 Task: Set the recording ratio for the scene video filter to 51.
Action: Mouse moved to (104, 16)
Screenshot: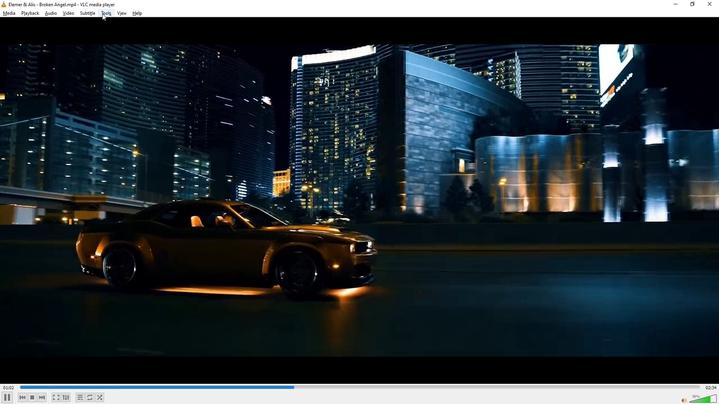 
Action: Mouse pressed left at (104, 16)
Screenshot: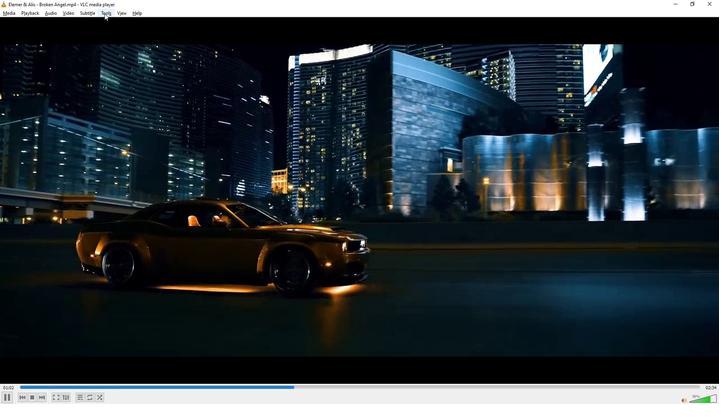 
Action: Mouse moved to (121, 100)
Screenshot: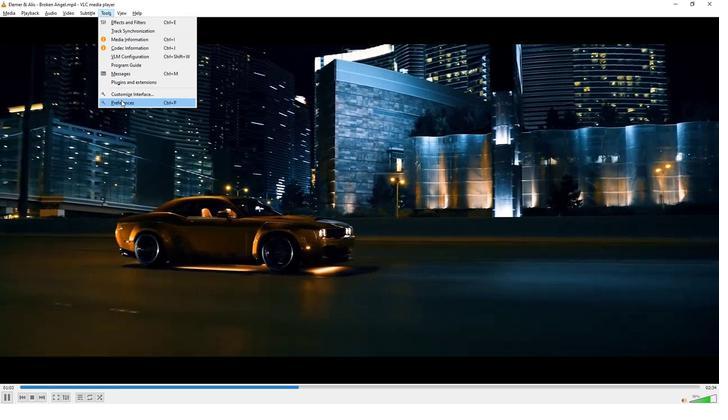 
Action: Mouse pressed left at (121, 100)
Screenshot: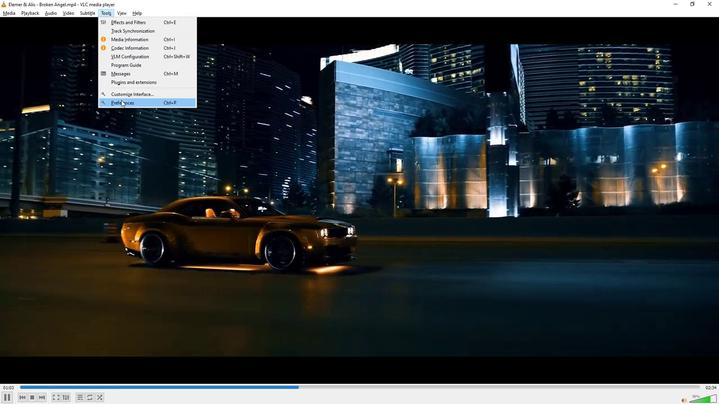 
Action: Mouse moved to (160, 310)
Screenshot: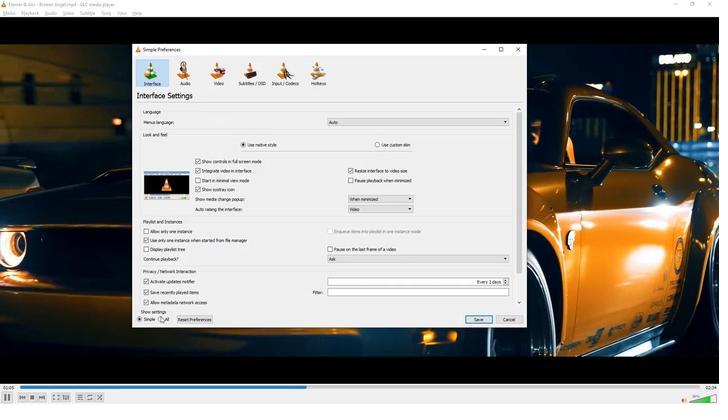 
Action: Mouse pressed left at (160, 310)
Screenshot: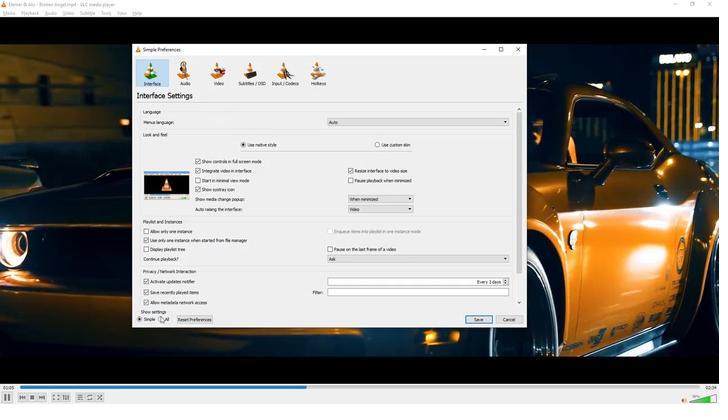 
Action: Mouse moved to (166, 229)
Screenshot: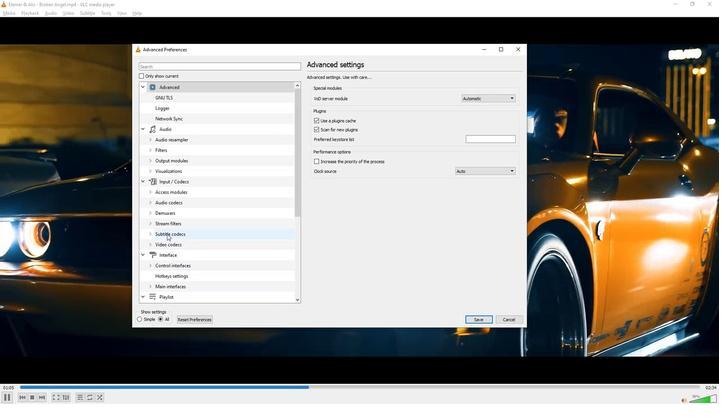 
Action: Mouse scrolled (166, 229) with delta (0, 0)
Screenshot: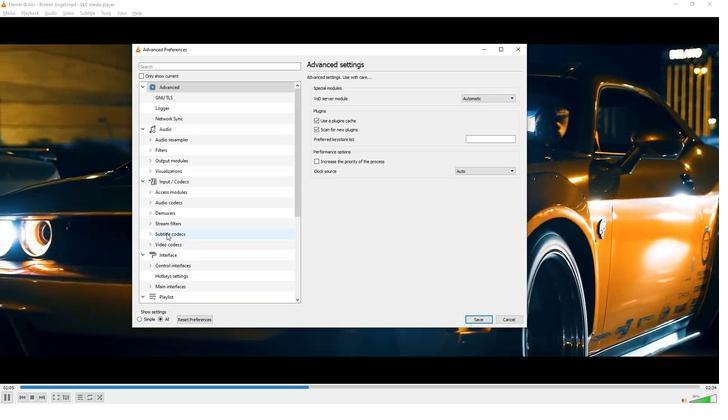 
Action: Mouse scrolled (166, 229) with delta (0, 0)
Screenshot: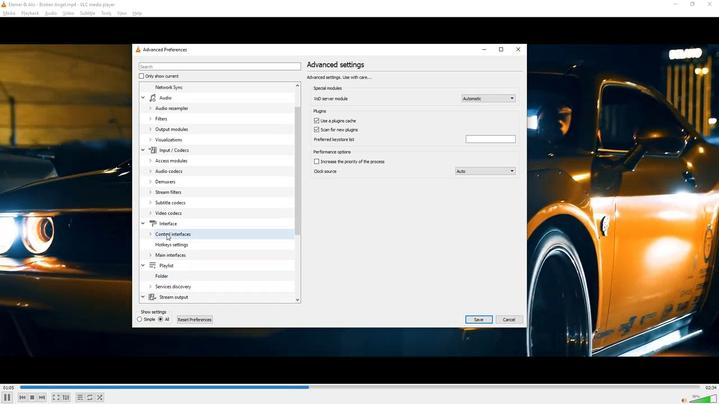 
Action: Mouse scrolled (166, 229) with delta (0, 0)
Screenshot: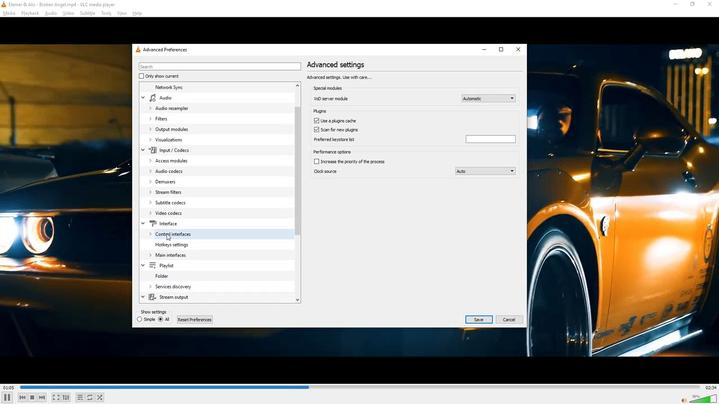 
Action: Mouse scrolled (166, 229) with delta (0, 0)
Screenshot: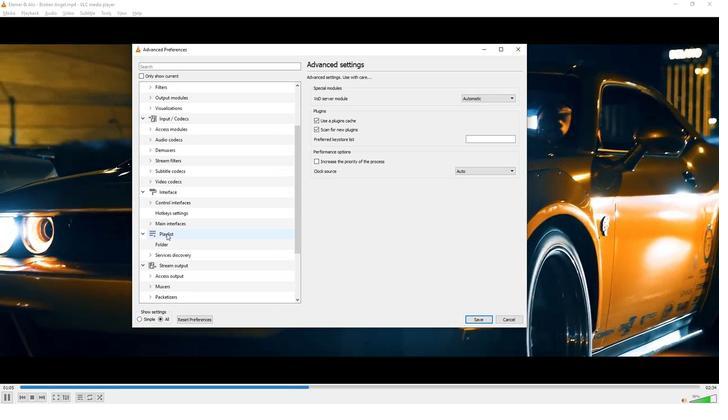 
Action: Mouse scrolled (166, 229) with delta (0, 0)
Screenshot: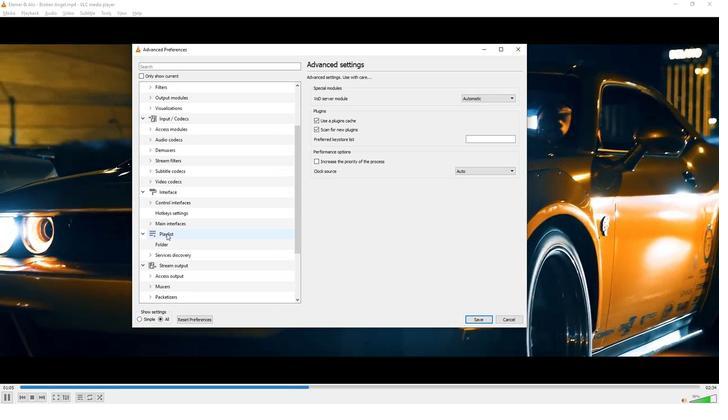 
Action: Mouse moved to (166, 229)
Screenshot: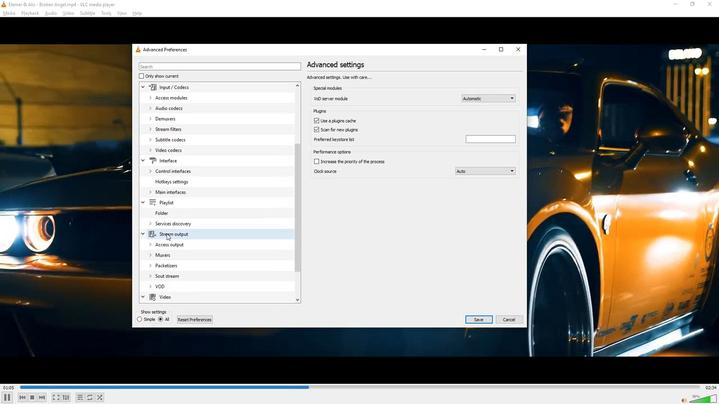 
Action: Mouse scrolled (166, 229) with delta (0, 0)
Screenshot: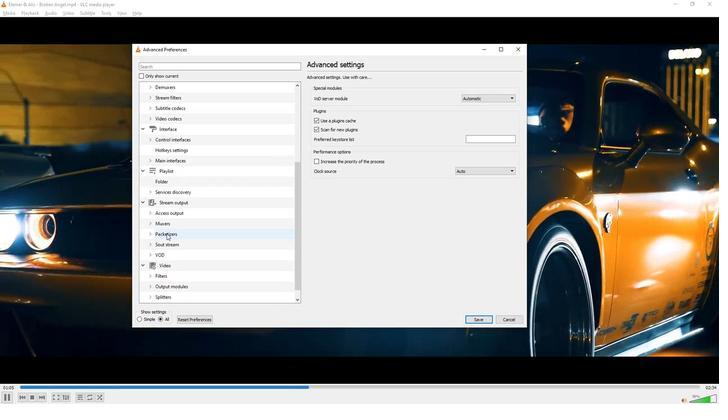 
Action: Mouse scrolled (166, 229) with delta (0, 0)
Screenshot: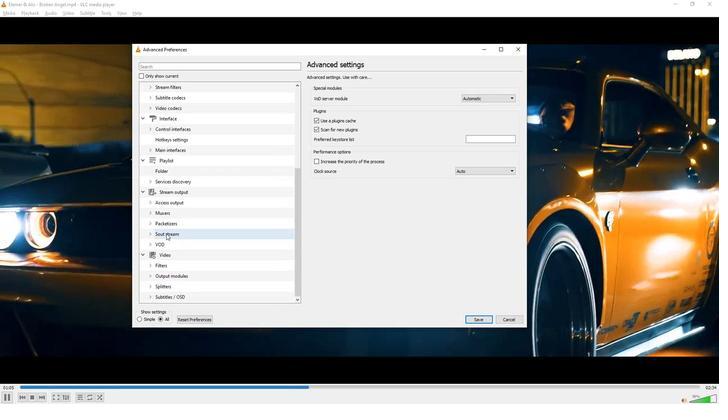 
Action: Mouse moved to (150, 261)
Screenshot: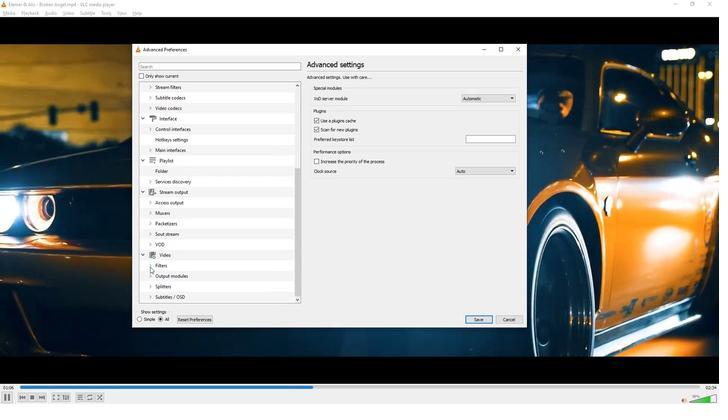 
Action: Mouse pressed left at (150, 261)
Screenshot: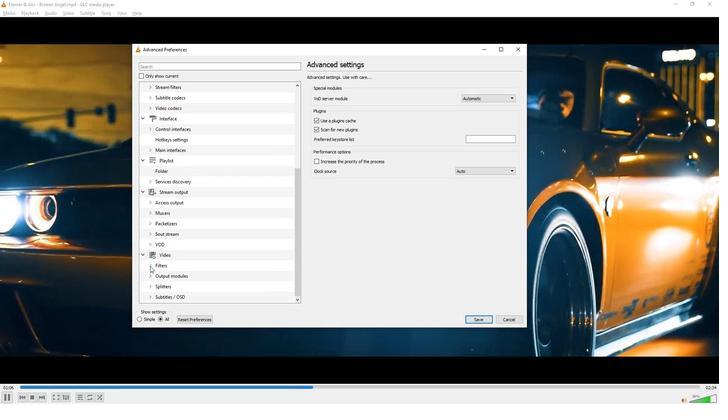 
Action: Mouse moved to (166, 243)
Screenshot: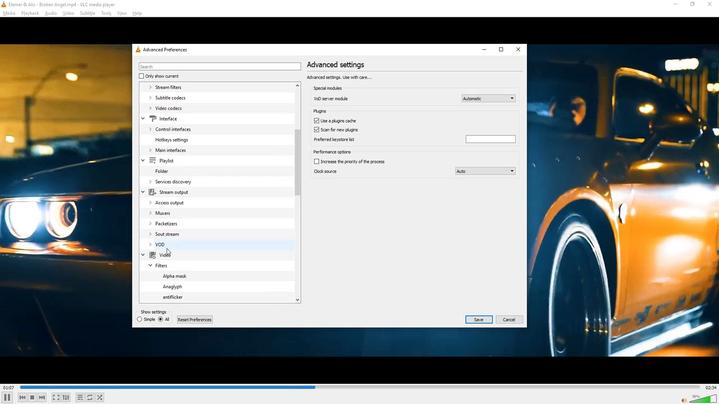 
Action: Mouse scrolled (166, 243) with delta (0, 0)
Screenshot: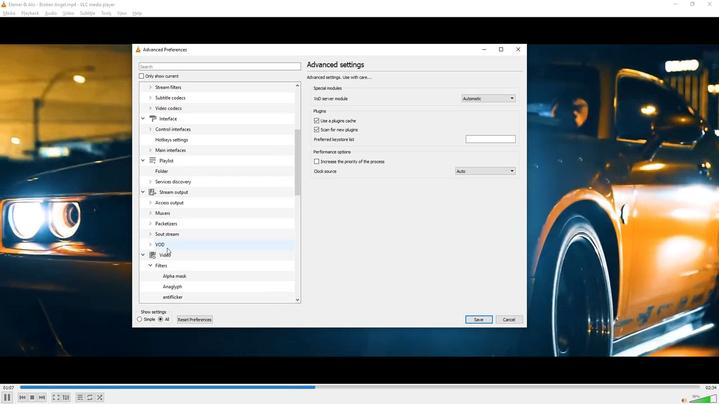 
Action: Mouse scrolled (166, 243) with delta (0, 0)
Screenshot: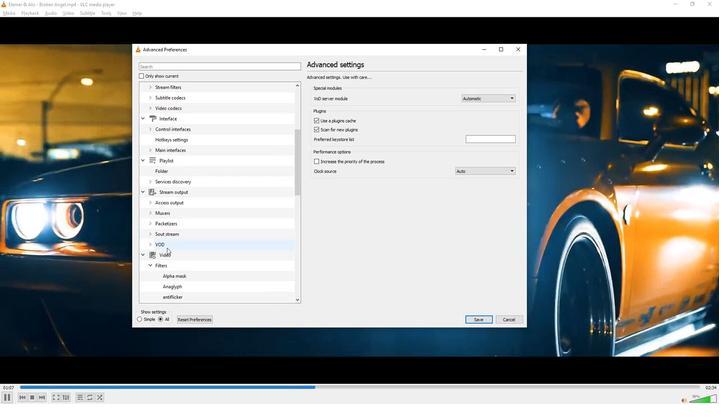 
Action: Mouse scrolled (166, 243) with delta (0, 0)
Screenshot: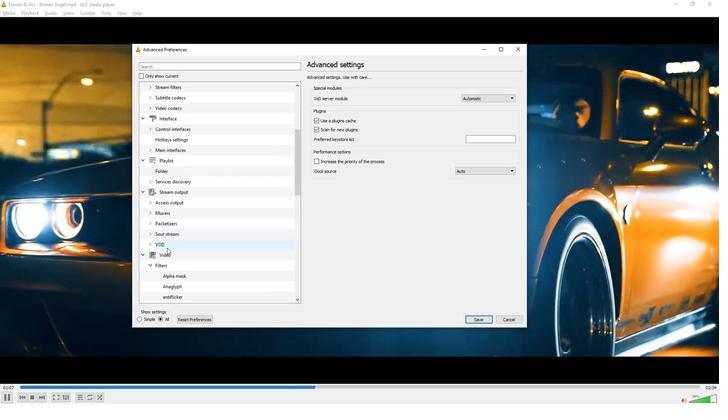 
Action: Mouse scrolled (166, 243) with delta (0, 0)
Screenshot: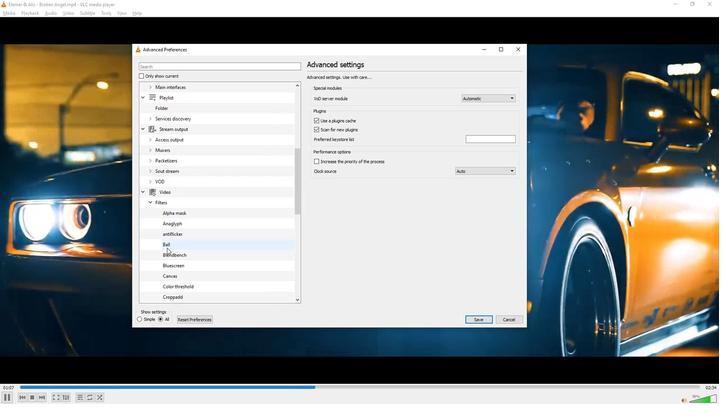 
Action: Mouse scrolled (166, 243) with delta (0, 0)
Screenshot: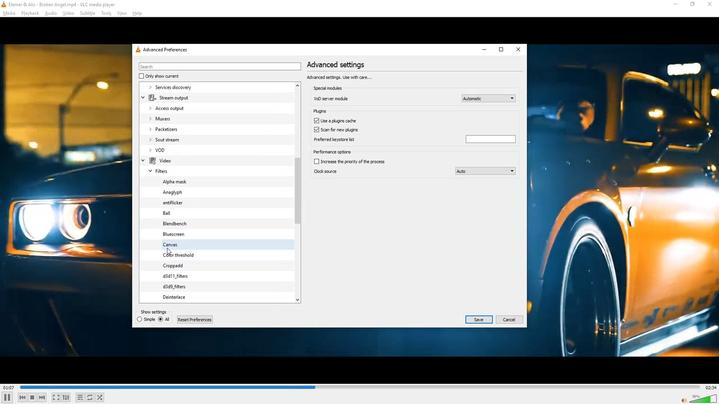 
Action: Mouse scrolled (166, 243) with delta (0, 0)
Screenshot: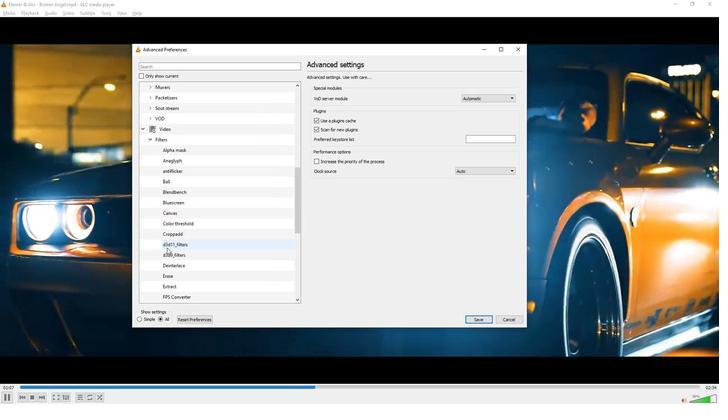 
Action: Mouse scrolled (166, 243) with delta (0, 0)
Screenshot: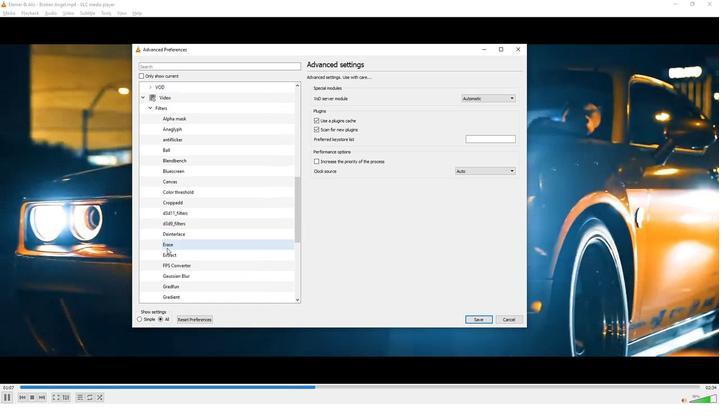 
Action: Mouse moved to (166, 243)
Screenshot: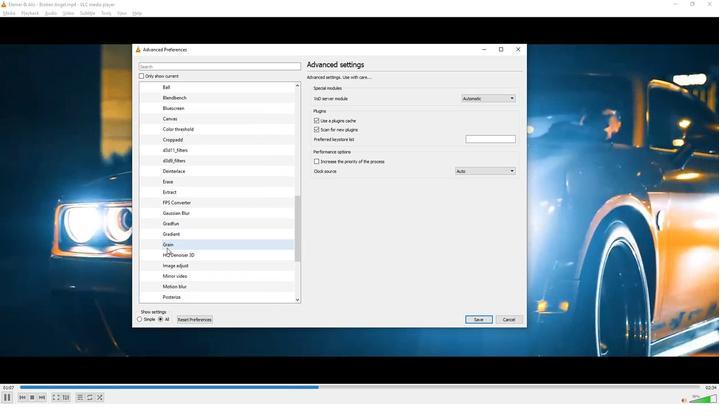 
Action: Mouse scrolled (166, 243) with delta (0, 0)
Screenshot: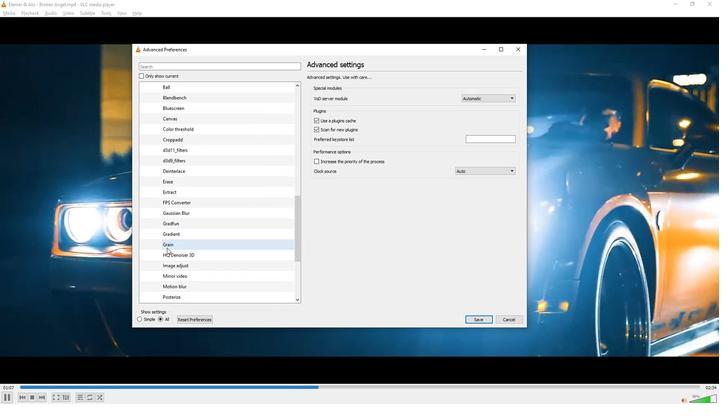 
Action: Mouse scrolled (166, 243) with delta (0, 0)
Screenshot: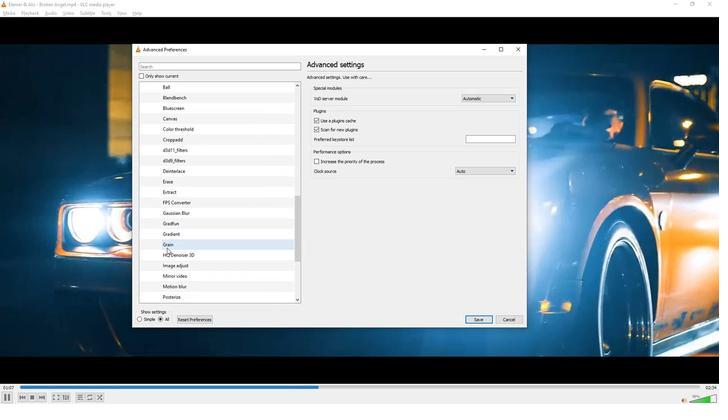 
Action: Mouse moved to (166, 244)
Screenshot: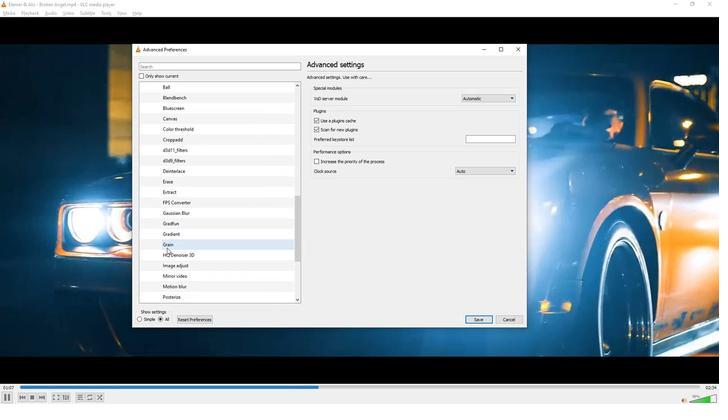 
Action: Mouse scrolled (166, 243) with delta (0, 0)
Screenshot: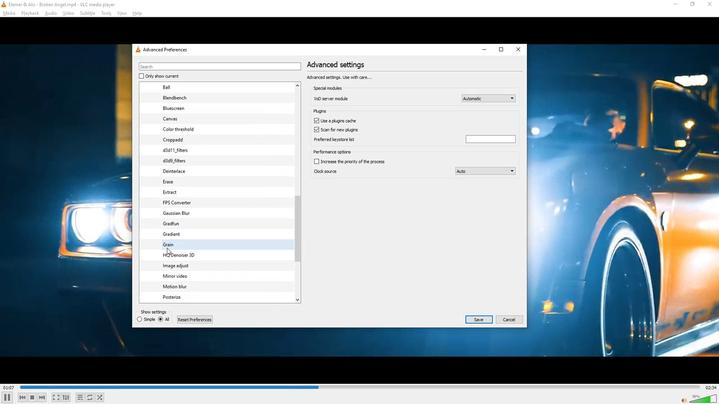 
Action: Mouse scrolled (166, 243) with delta (0, 0)
Screenshot: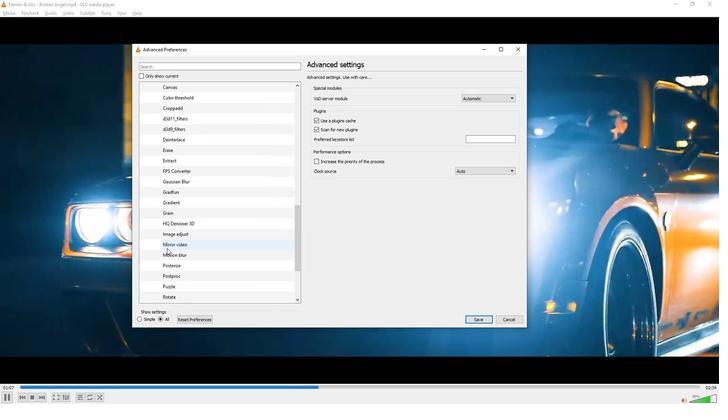 
Action: Mouse moved to (176, 219)
Screenshot: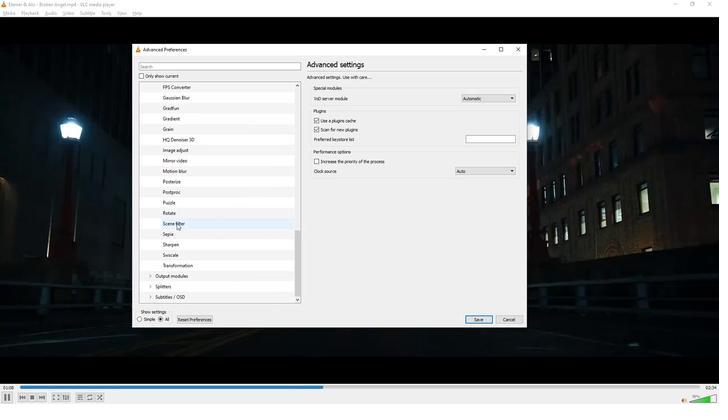
Action: Mouse pressed left at (176, 219)
Screenshot: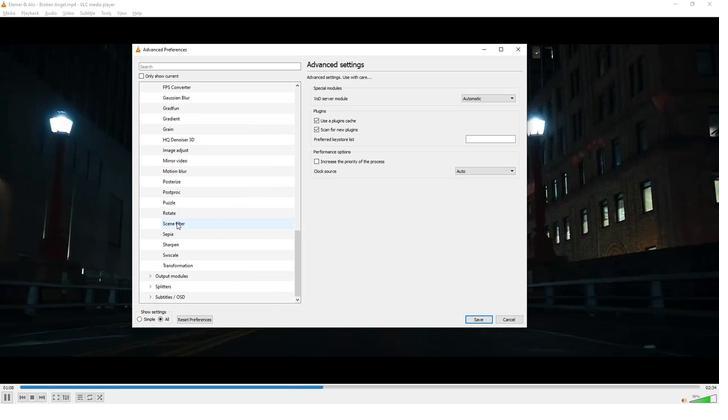 
Action: Mouse moved to (516, 146)
Screenshot: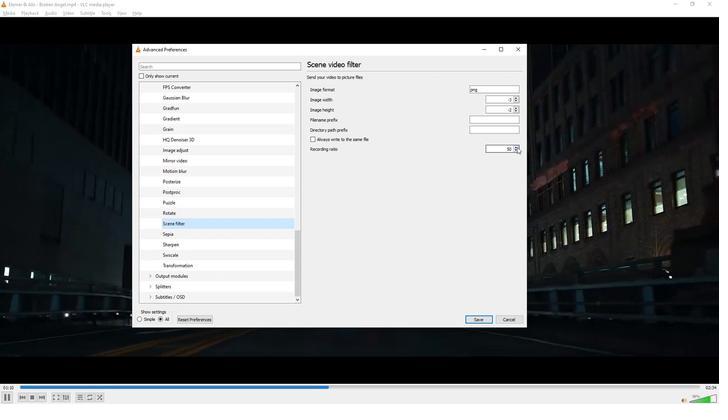 
Action: Mouse pressed left at (516, 146)
Screenshot: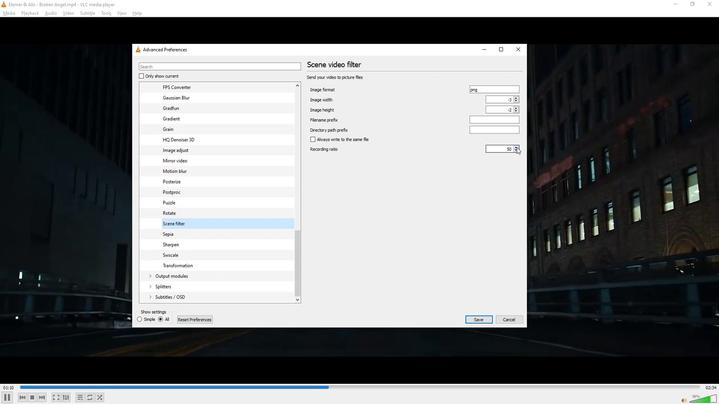 
Action: Mouse moved to (499, 178)
Screenshot: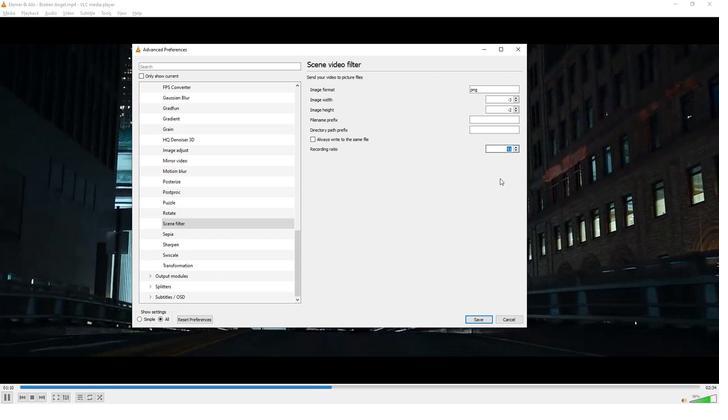 
Action: Mouse pressed left at (499, 178)
Screenshot: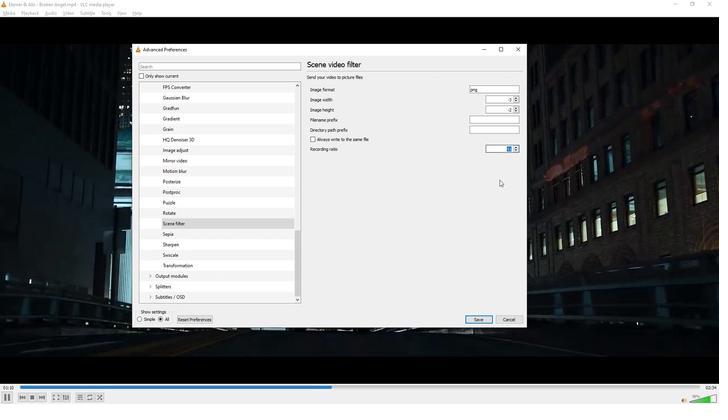 
